 Task: Add the task  Implement a new cloud-based compliance management system for a company to the section Speed of Sound in the project ConstellationHQ and add a Due Date to the respective task as 2024/01/14
Action: Mouse moved to (325, 300)
Screenshot: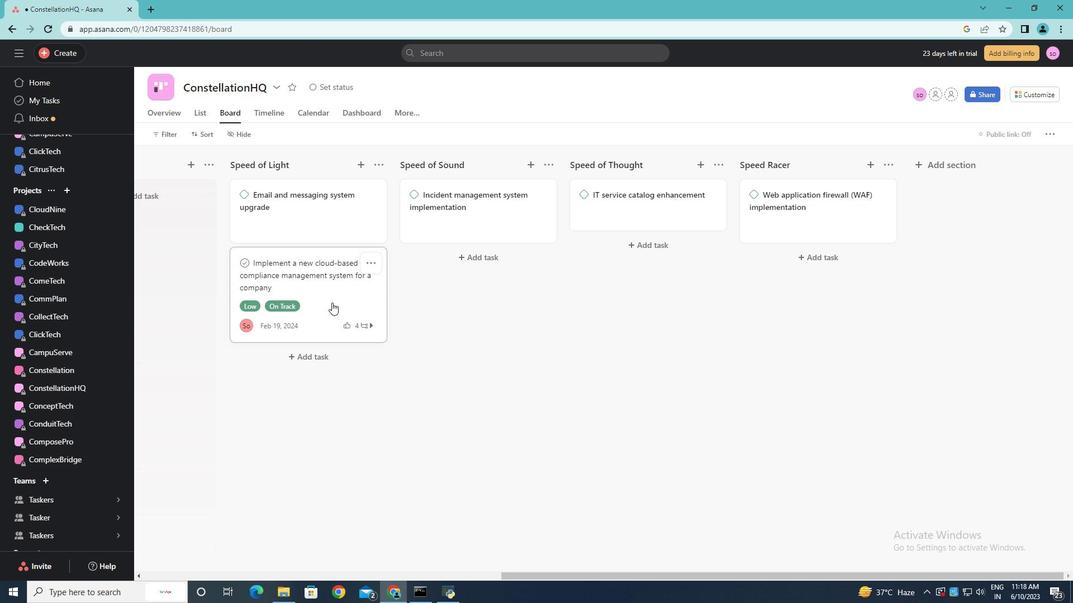 
Action: Mouse pressed left at (325, 300)
Screenshot: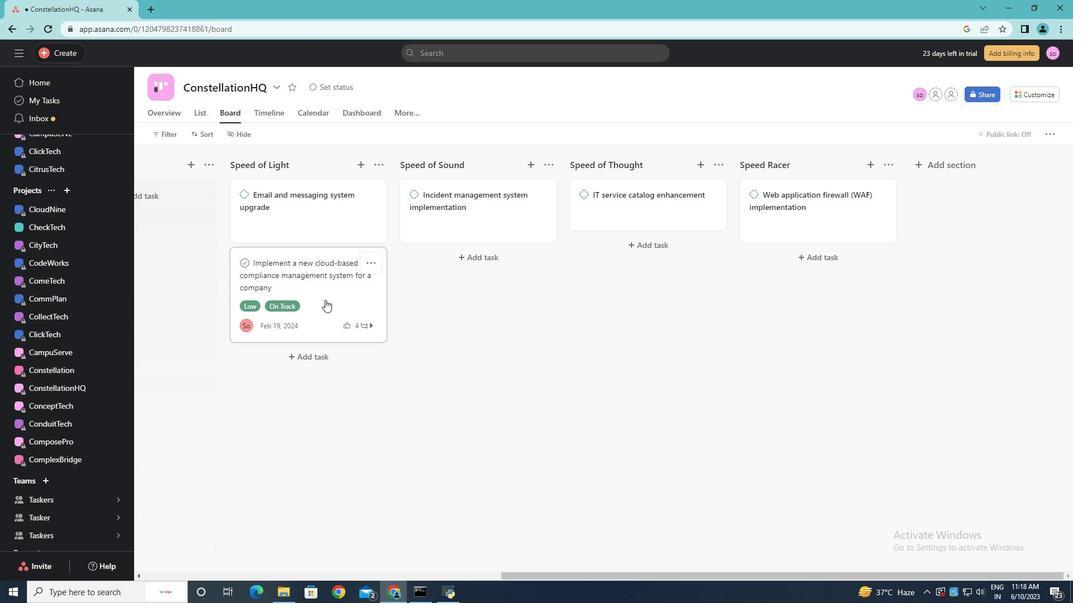 
Action: Mouse moved to (458, 327)
Screenshot: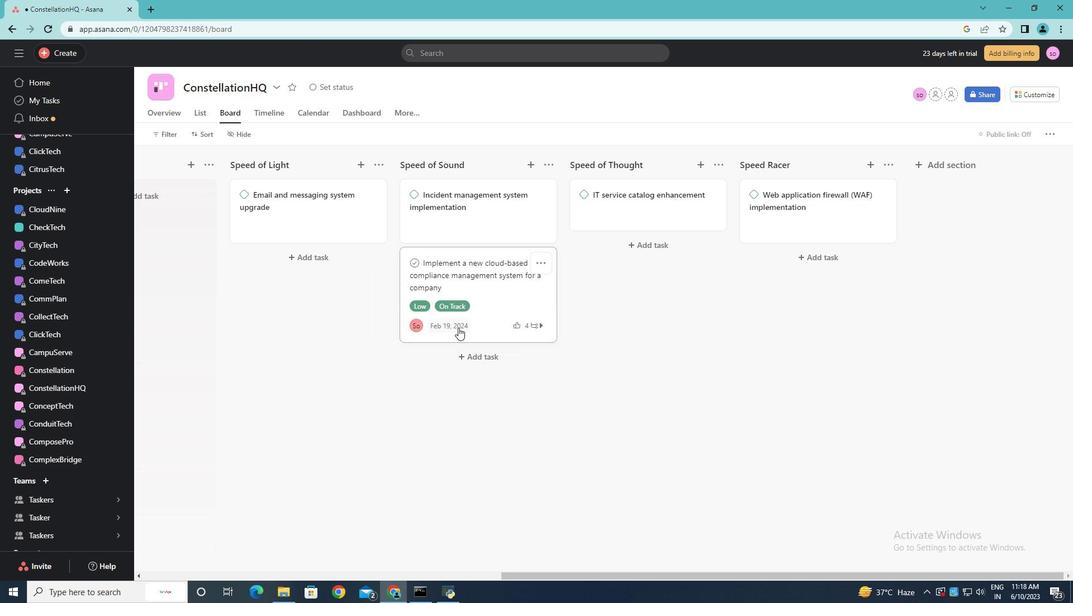 
Action: Mouse pressed left at (458, 327)
Screenshot: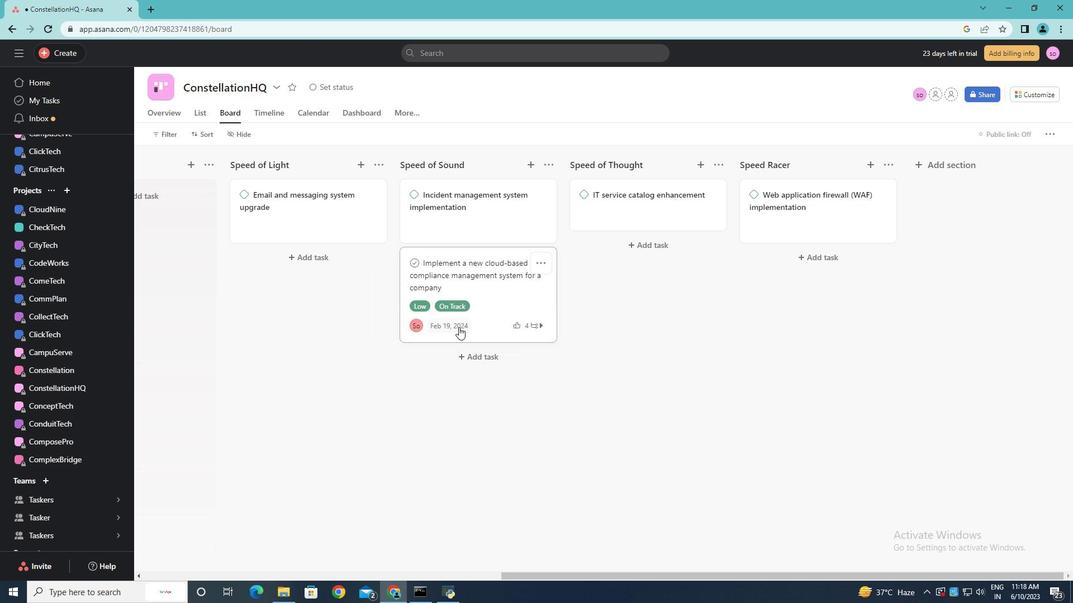 
Action: Mouse moved to (433, 383)
Screenshot: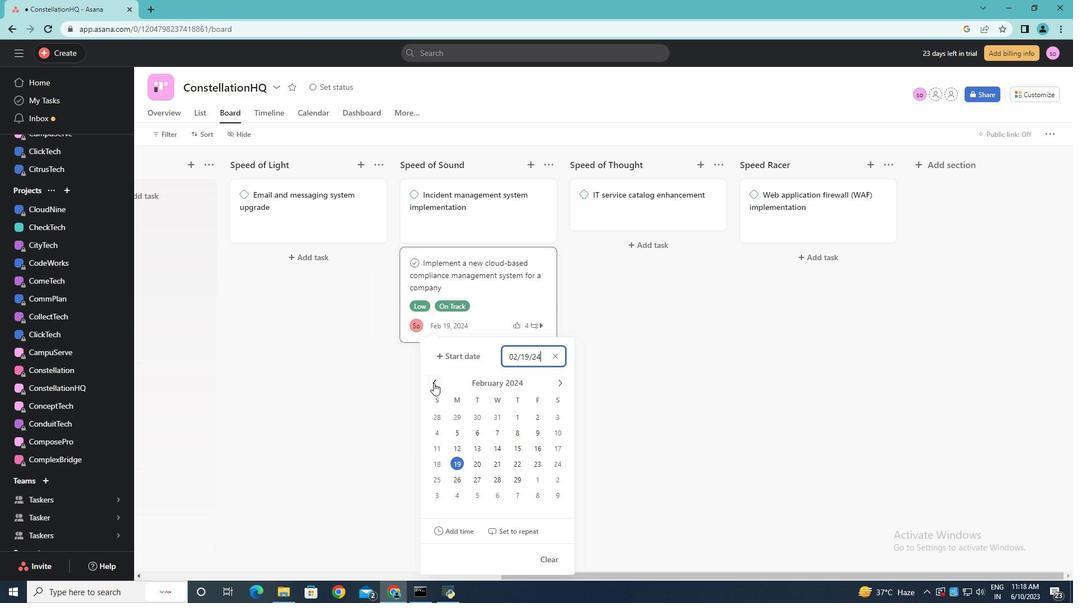 
Action: Mouse pressed left at (433, 383)
Screenshot: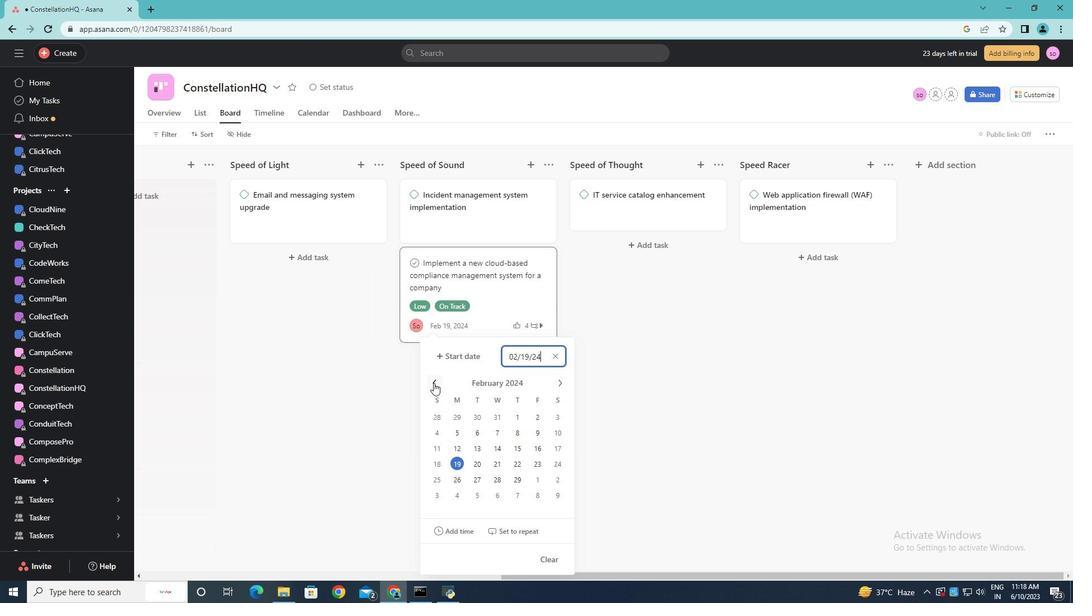 
Action: Mouse moved to (432, 449)
Screenshot: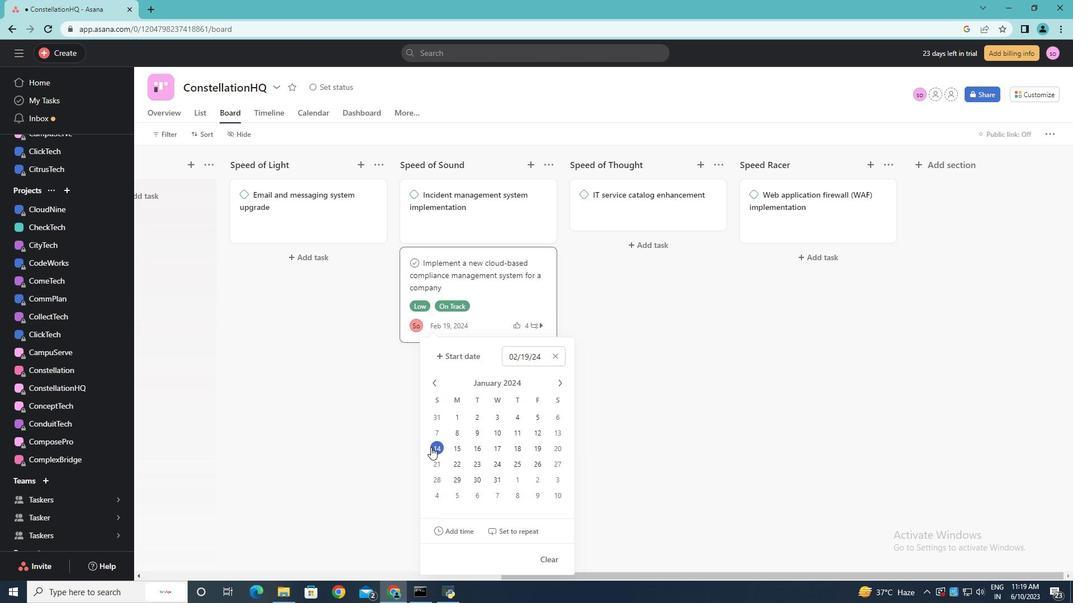 
Action: Mouse pressed left at (432, 449)
Screenshot: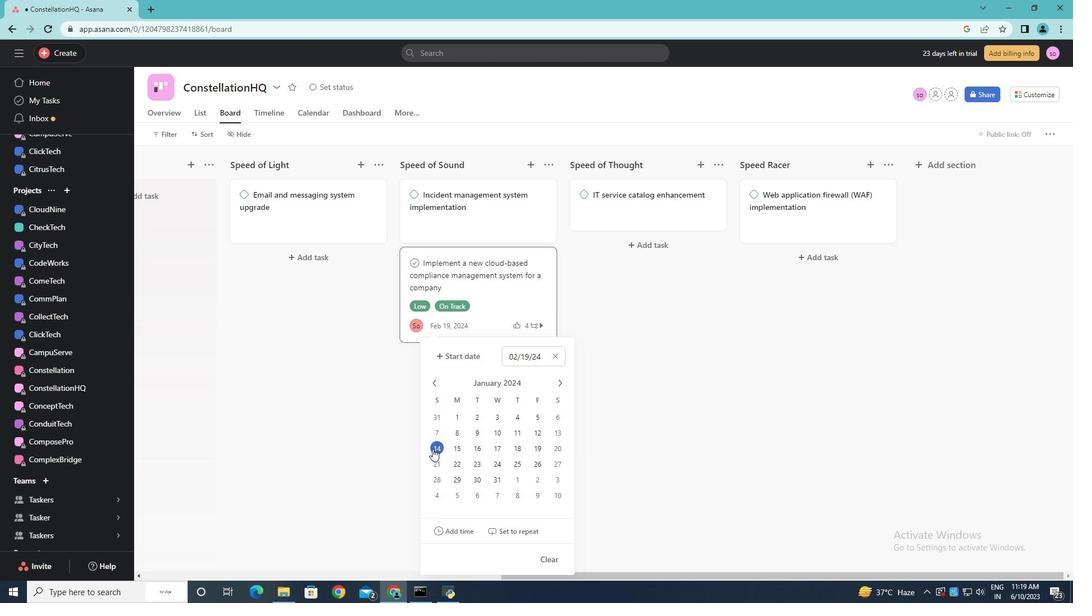 
Action: Mouse moved to (369, 433)
Screenshot: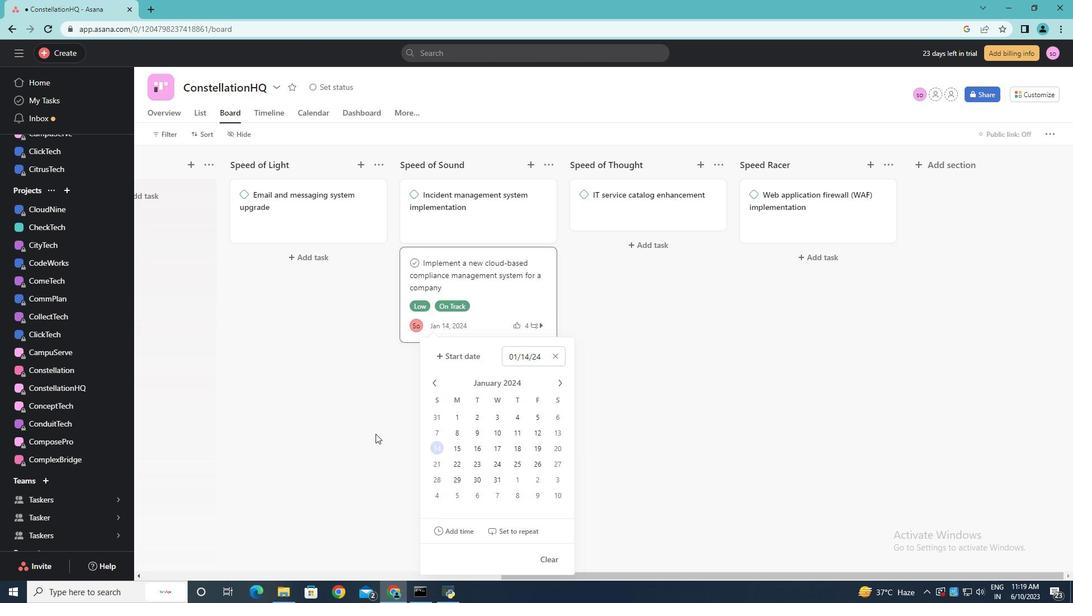 
Action: Mouse pressed left at (369, 433)
Screenshot: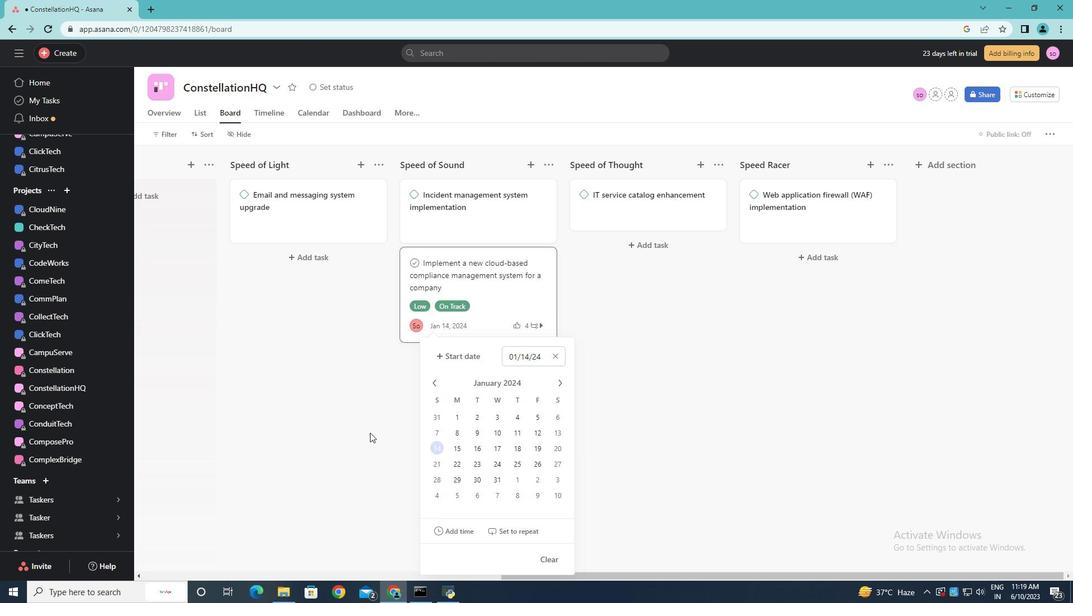 
Action: Mouse moved to (402, 411)
Screenshot: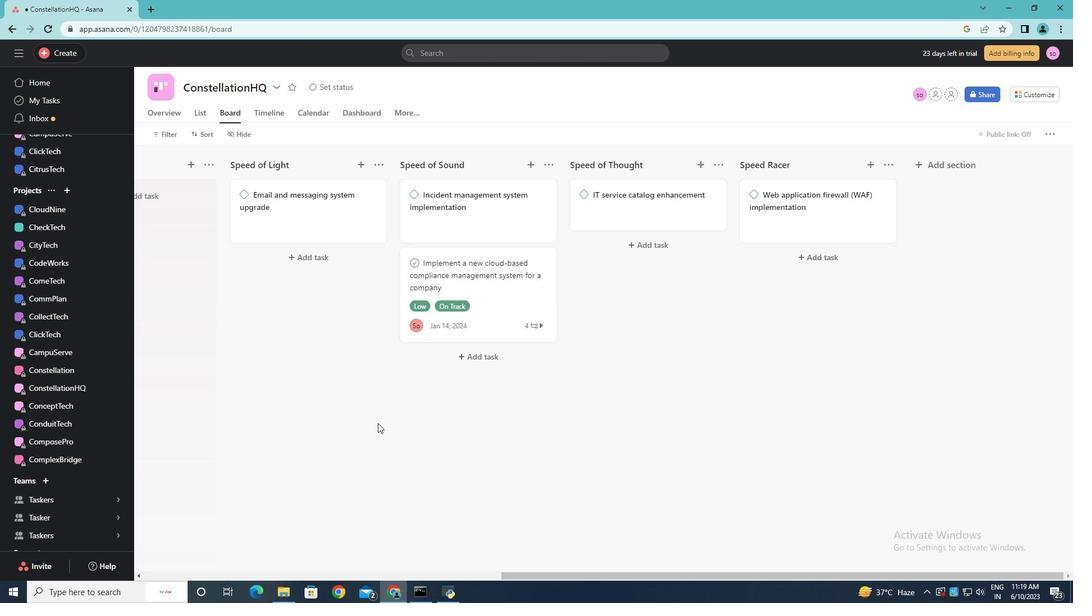 
